Task: Sort the products by price (lowest first).
Action: Mouse pressed left at (19, 113)
Screenshot: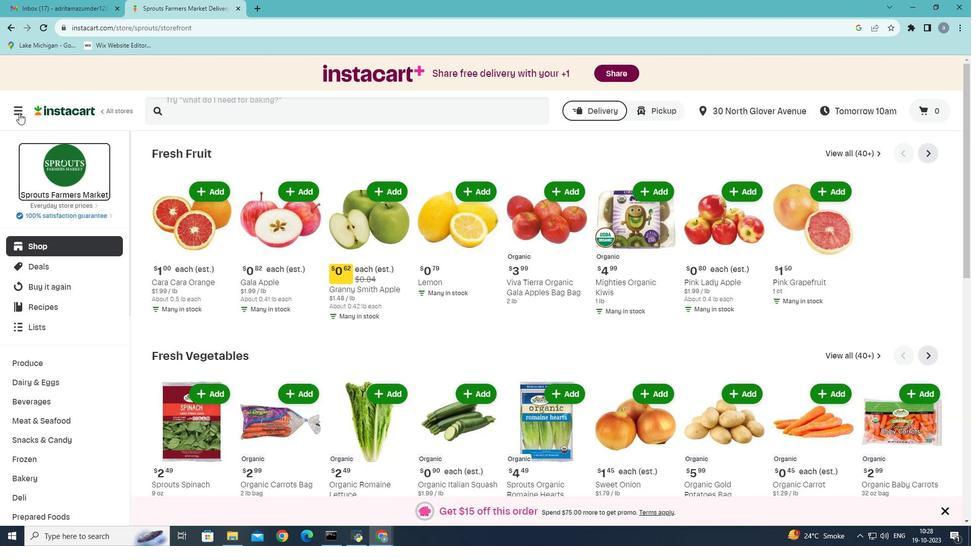 
Action: Mouse moved to (63, 295)
Screenshot: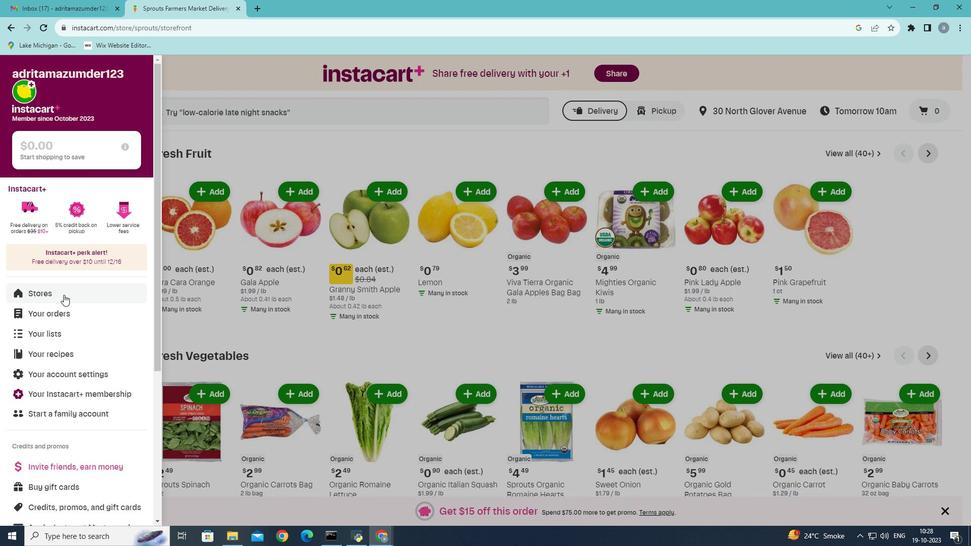 
Action: Mouse pressed left at (63, 295)
Screenshot: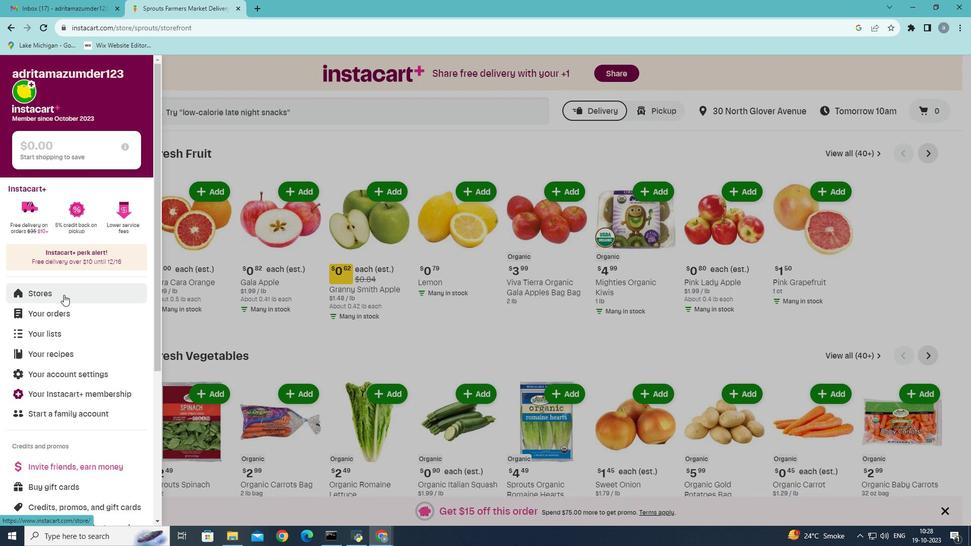 
Action: Mouse moved to (239, 122)
Screenshot: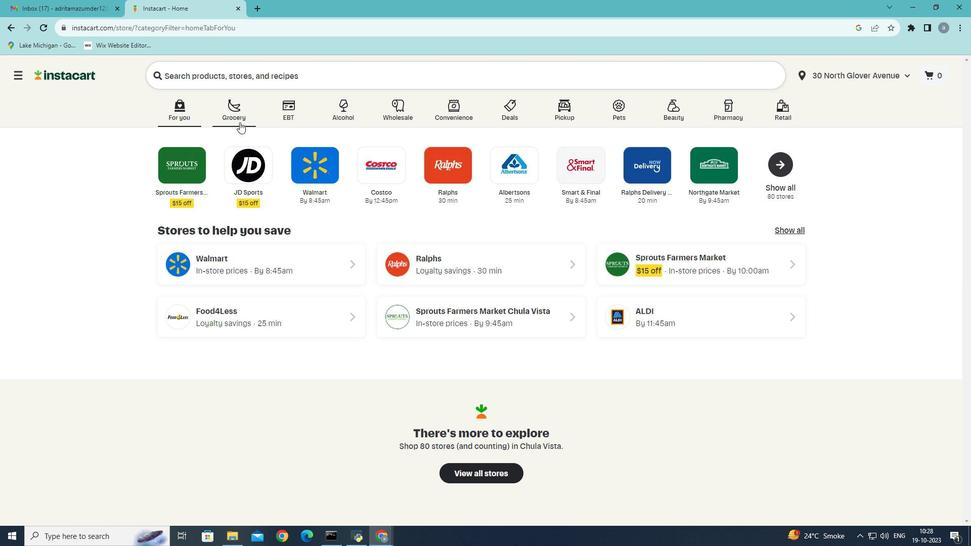 
Action: Mouse pressed left at (239, 122)
Screenshot: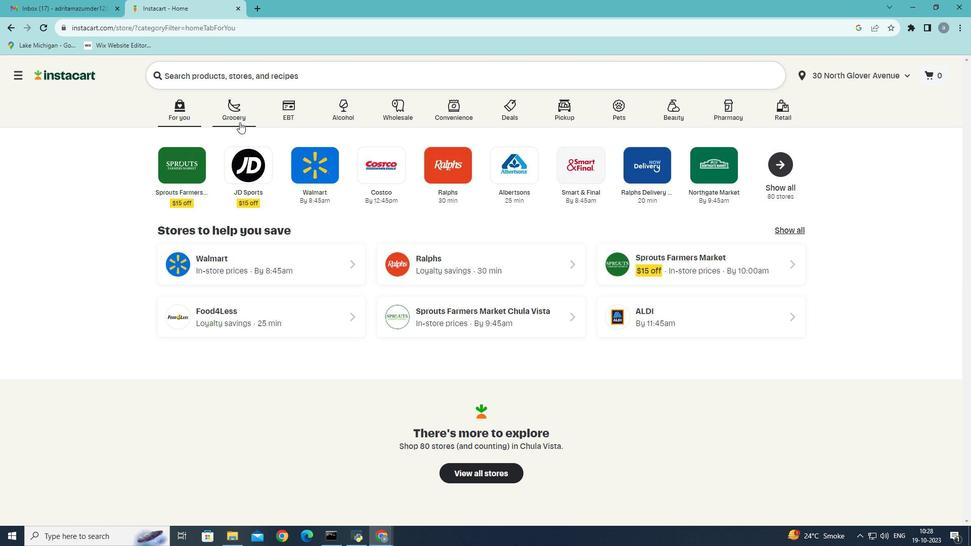 
Action: Mouse moved to (240, 290)
Screenshot: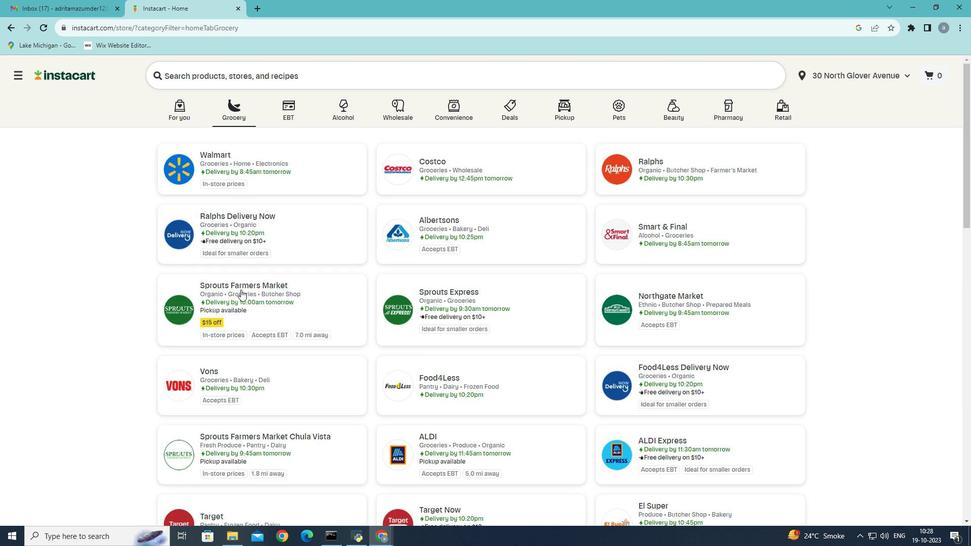 
Action: Mouse pressed left at (240, 290)
Screenshot: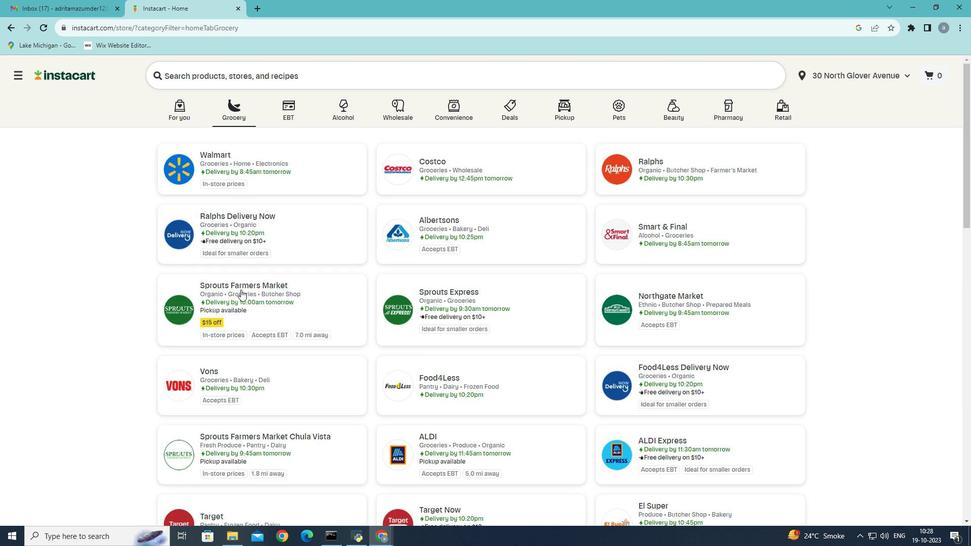 
Action: Mouse moved to (46, 421)
Screenshot: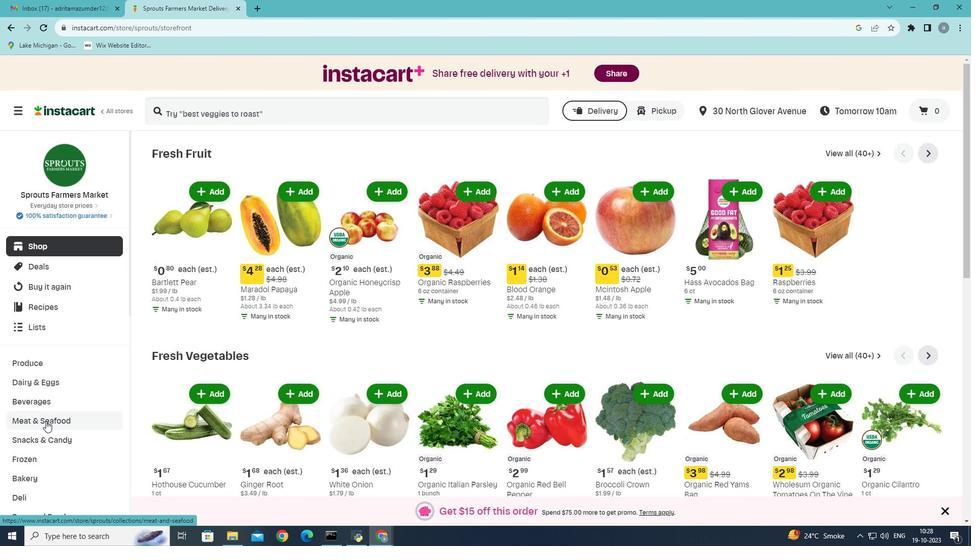 
Action: Mouse pressed left at (46, 421)
Screenshot: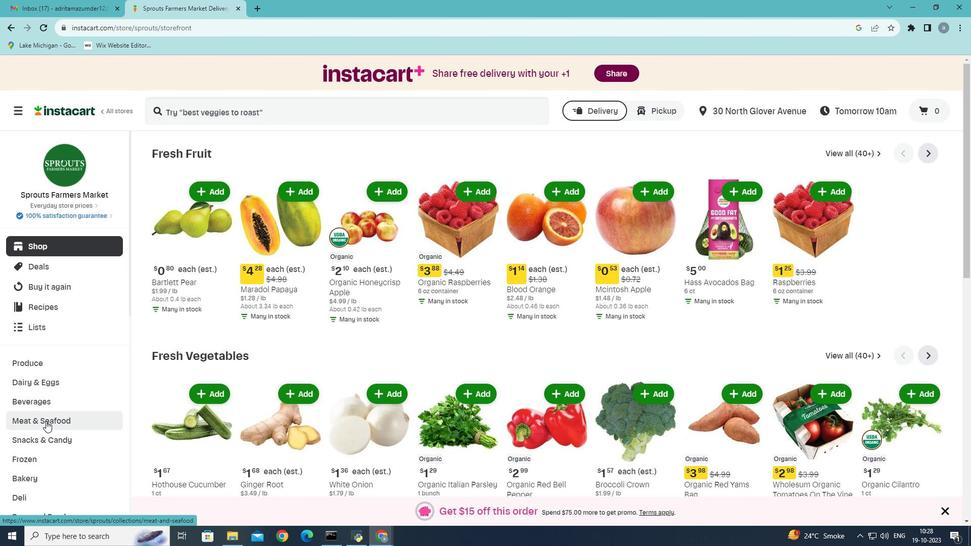 
Action: Mouse moved to (442, 174)
Screenshot: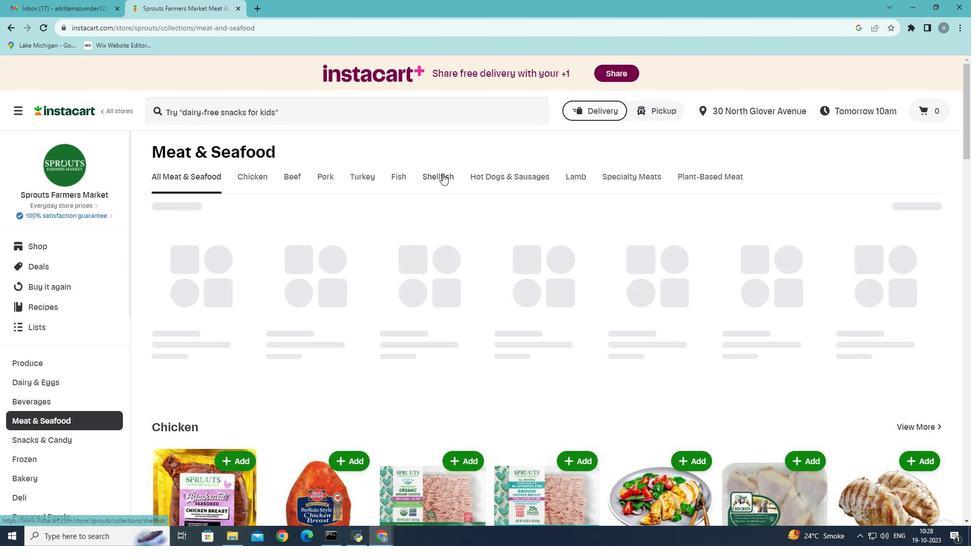 
Action: Mouse pressed left at (442, 174)
Screenshot: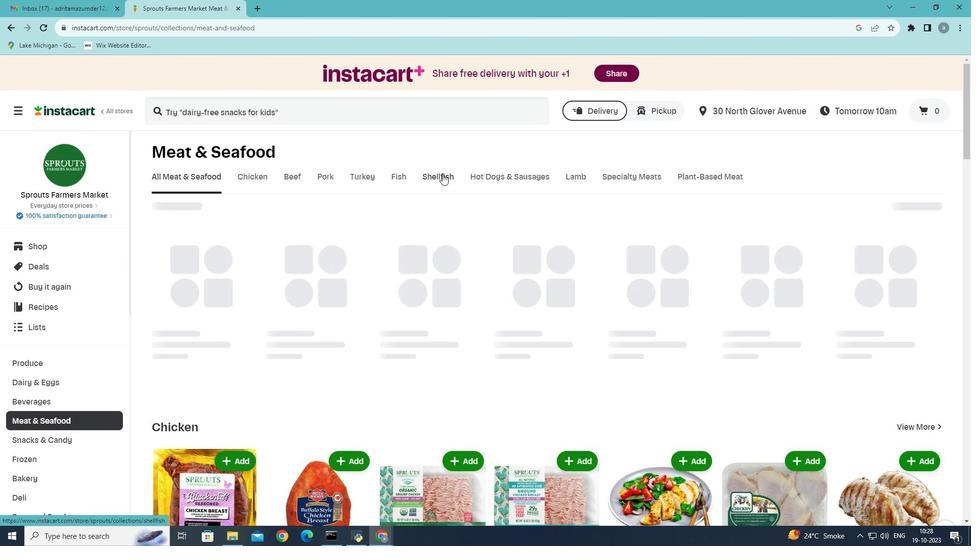 
Action: Mouse moved to (934, 258)
Screenshot: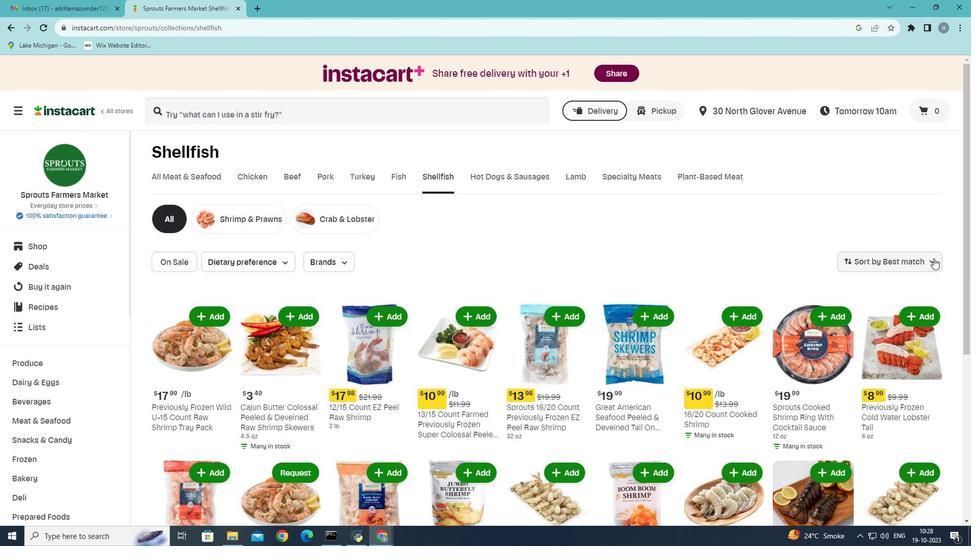 
Action: Mouse pressed left at (934, 258)
Screenshot: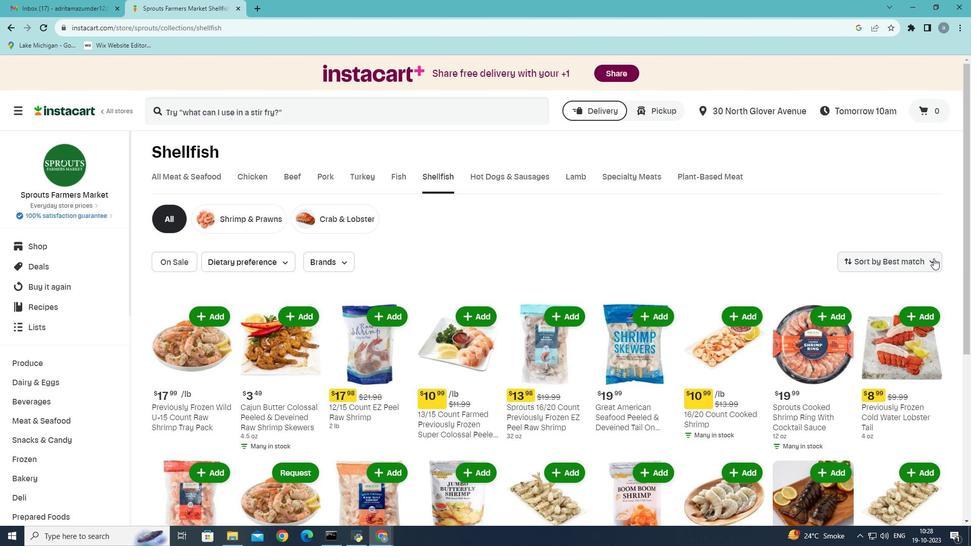 
Action: Mouse moved to (907, 311)
Screenshot: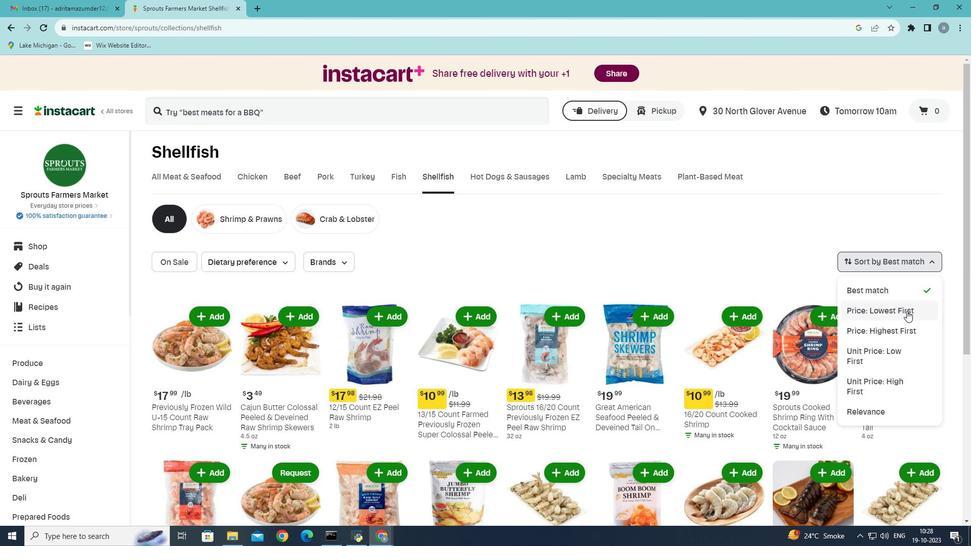 
Action: Mouse pressed left at (907, 311)
Screenshot: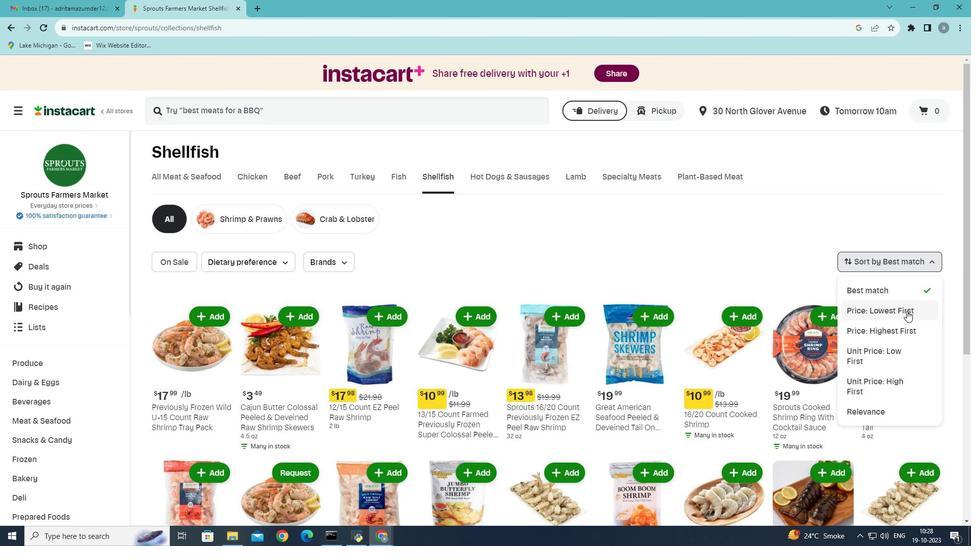 
Action: Mouse moved to (907, 310)
Screenshot: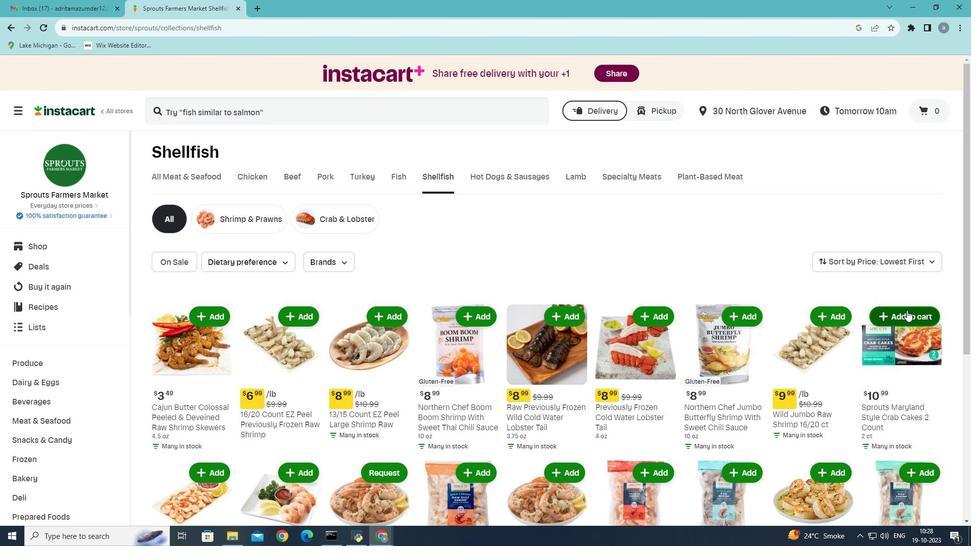 
